Task: Change text typography to italic.
Action: Mouse moved to (456, 280)
Screenshot: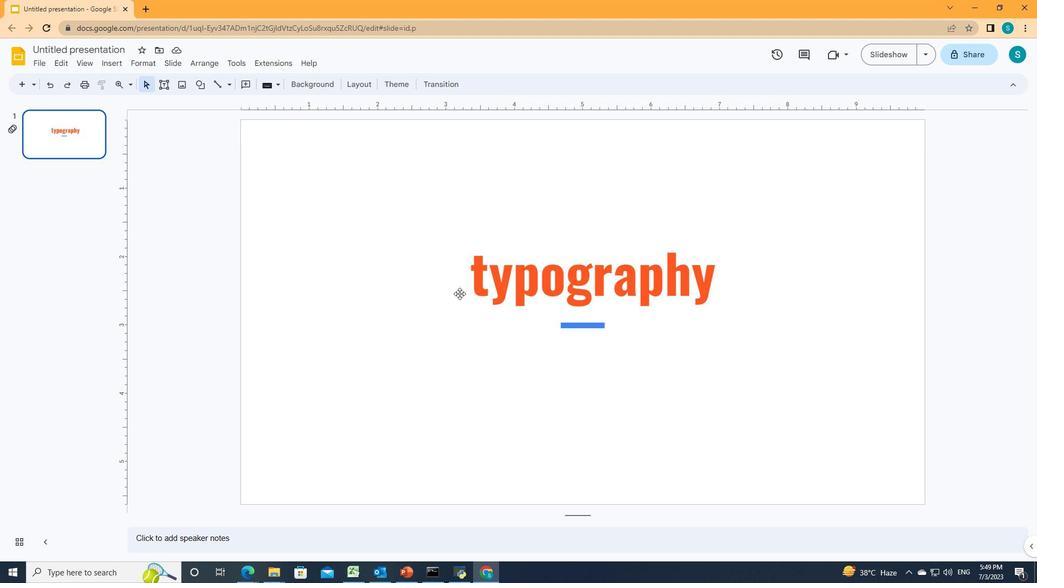 
Action: Mouse pressed left at (456, 280)
Screenshot: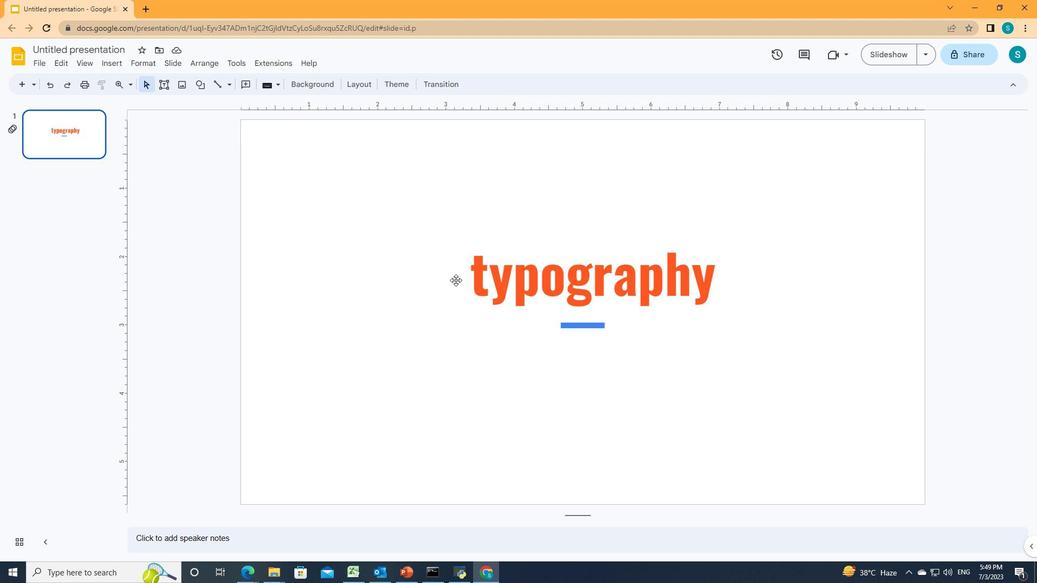 
Action: Mouse pressed left at (456, 280)
Screenshot: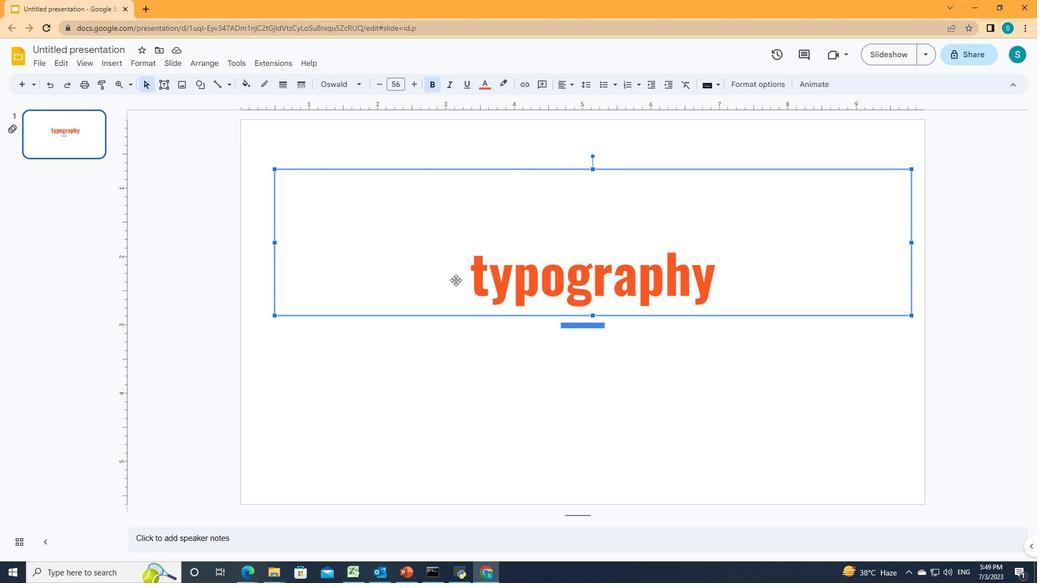 
Action: Mouse pressed left at (456, 280)
Screenshot: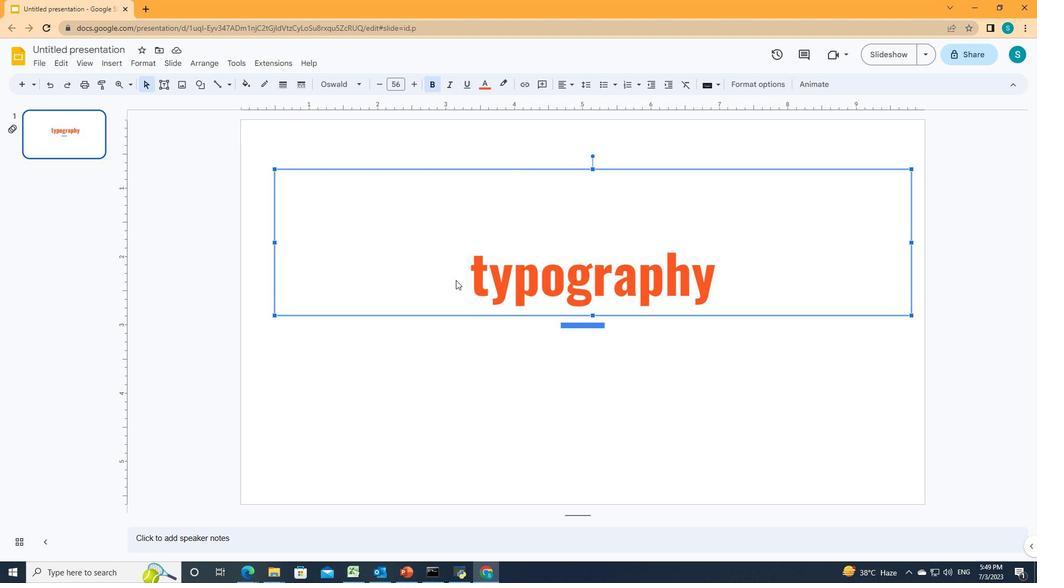
Action: Mouse moved to (461, 280)
Screenshot: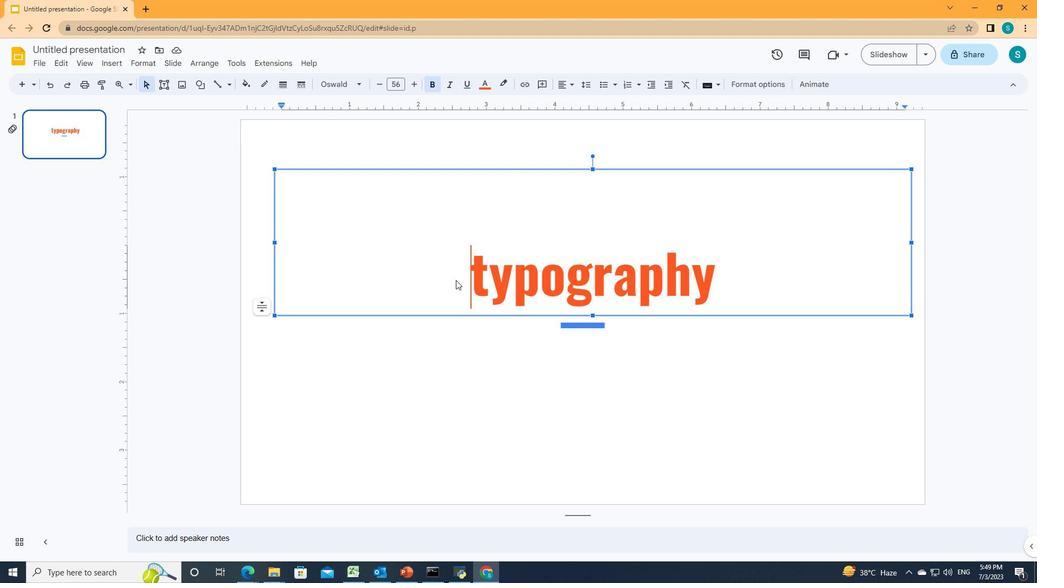 
Action: Mouse pressed left at (460, 280)
Screenshot: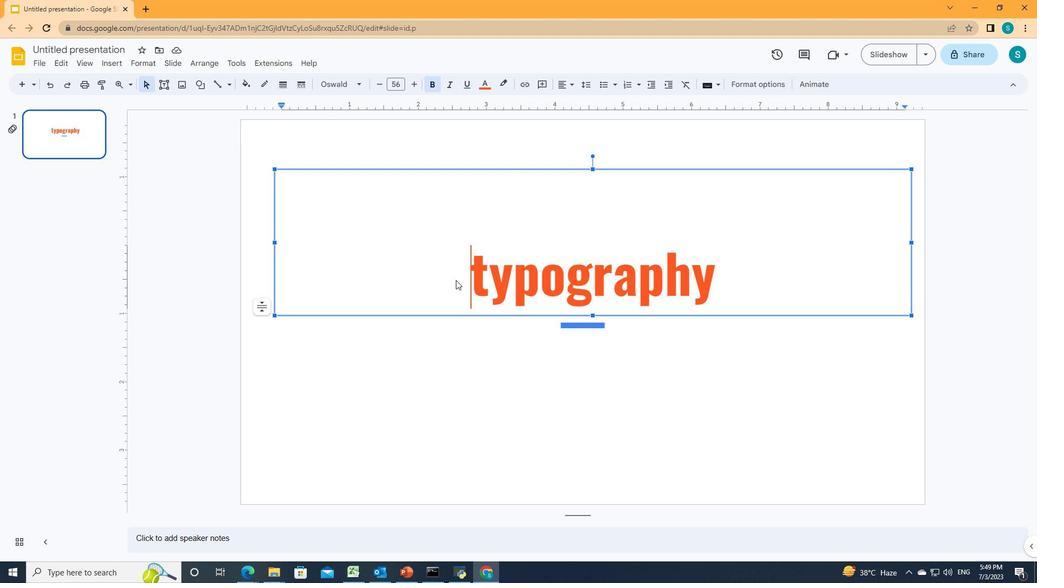 
Action: Mouse moved to (452, 83)
Screenshot: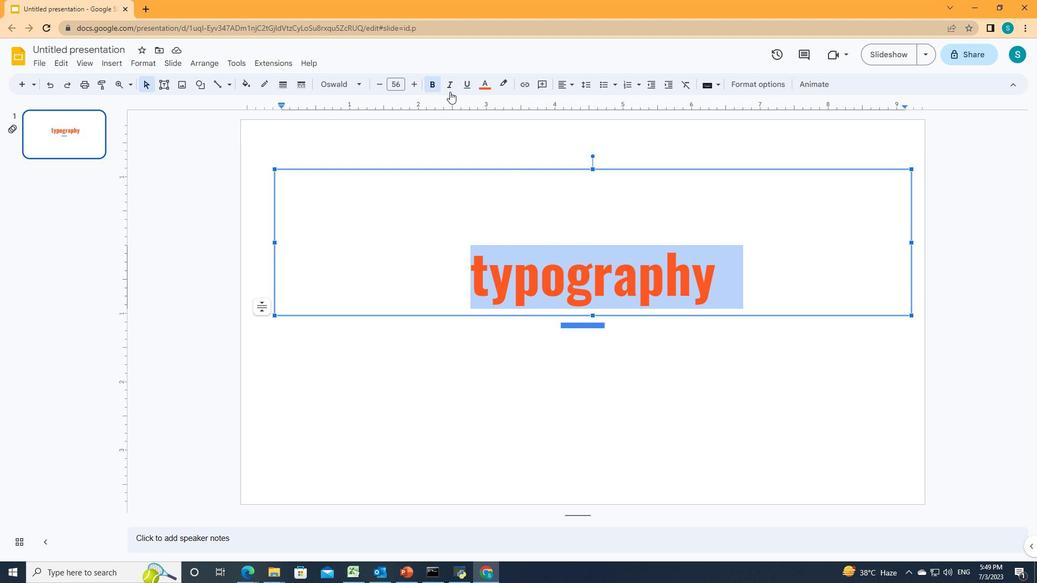 
Action: Mouse pressed left at (452, 83)
Screenshot: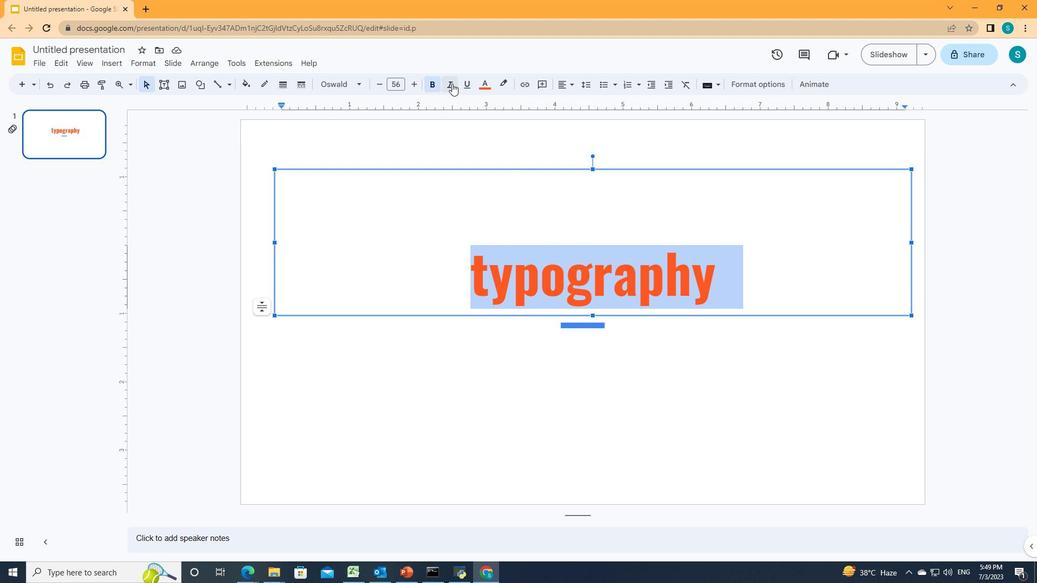 
Action: Mouse moved to (494, 380)
Screenshot: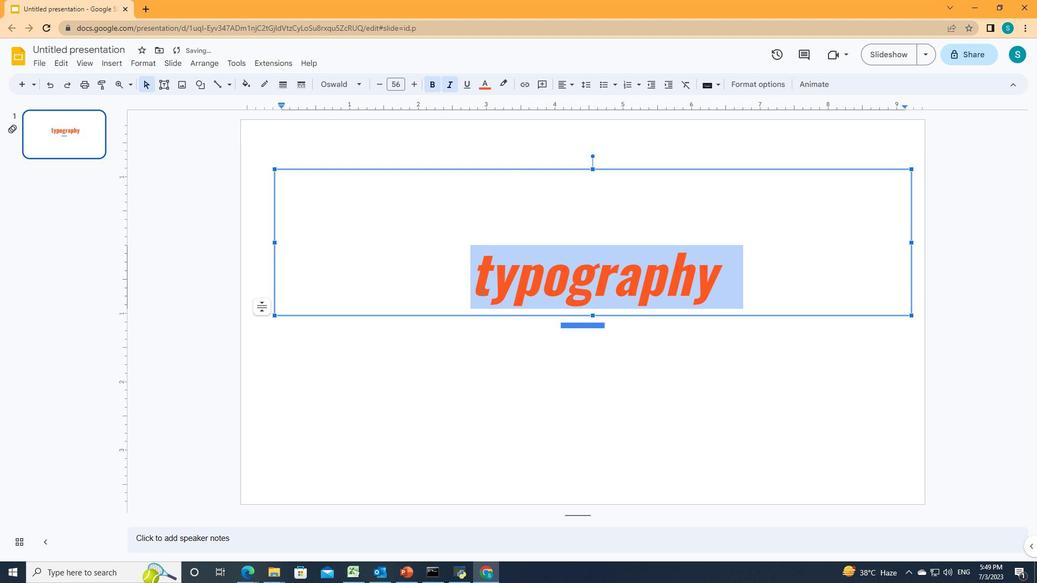 
